 Task: Inspect the Street View of the Las Vegas Strip in Nevada.
Action: Key pressed <Key.caps_lock>L<Key.caps_lock>as<Key.space><Key.caps_lock>V<Key.caps_lock>egas<Key.space><Key.caps_lock>S<Key.caps_lock>trip,<Key.caps_lock>N<Key.caps_lock>evada
Screenshot: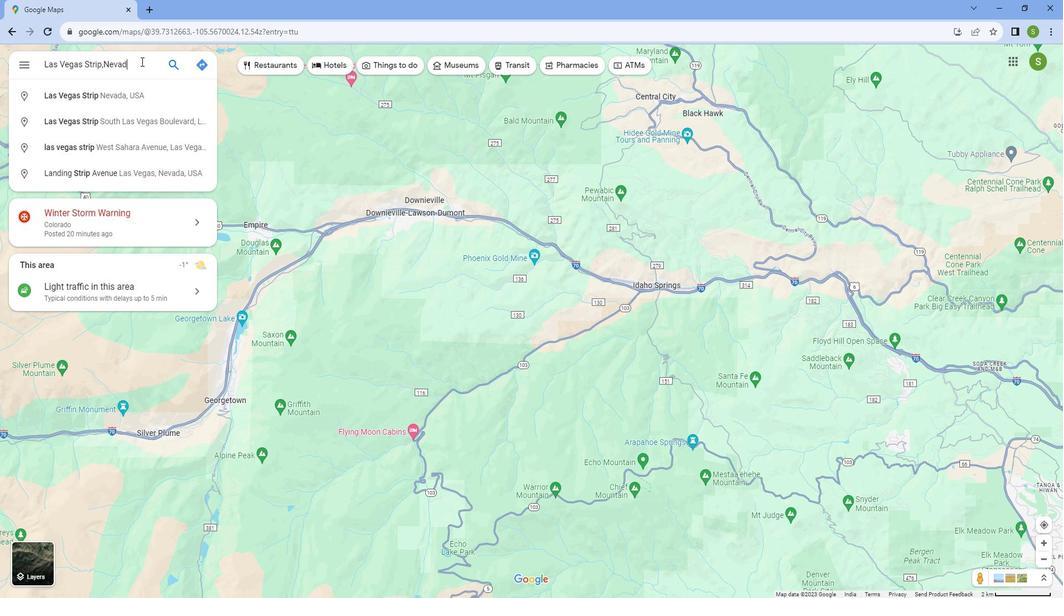 
Action: Mouse moved to (152, 99)
Screenshot: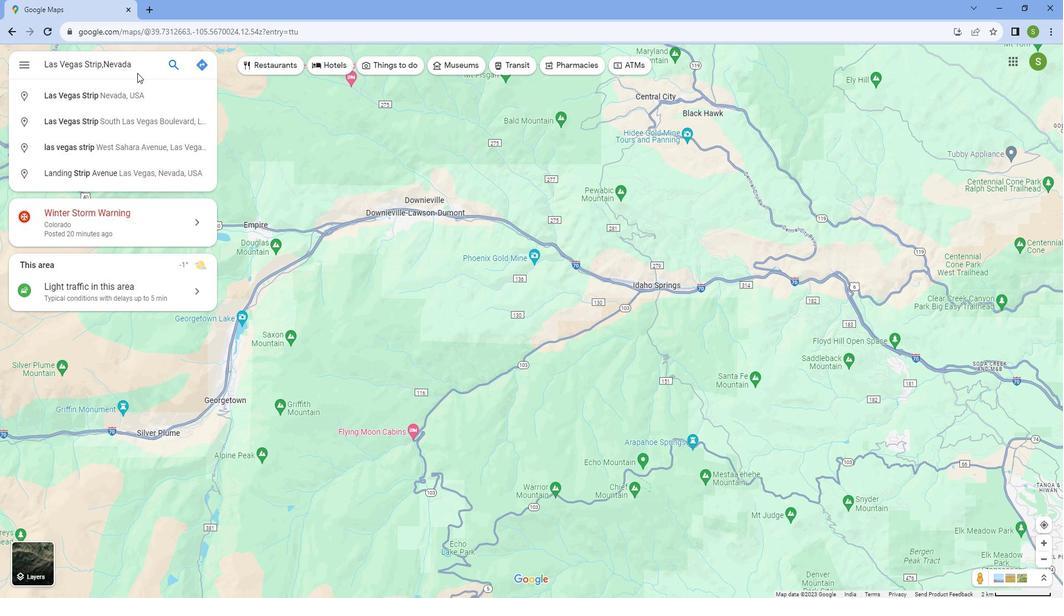 
Action: Mouse pressed left at (152, 99)
Screenshot: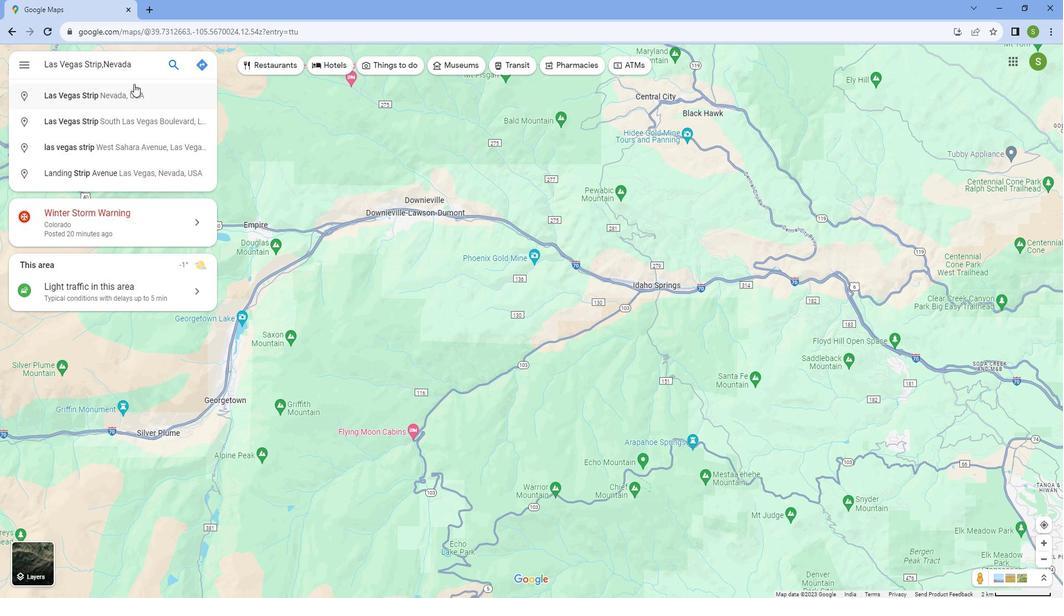 
Action: Mouse moved to (543, 376)
Screenshot: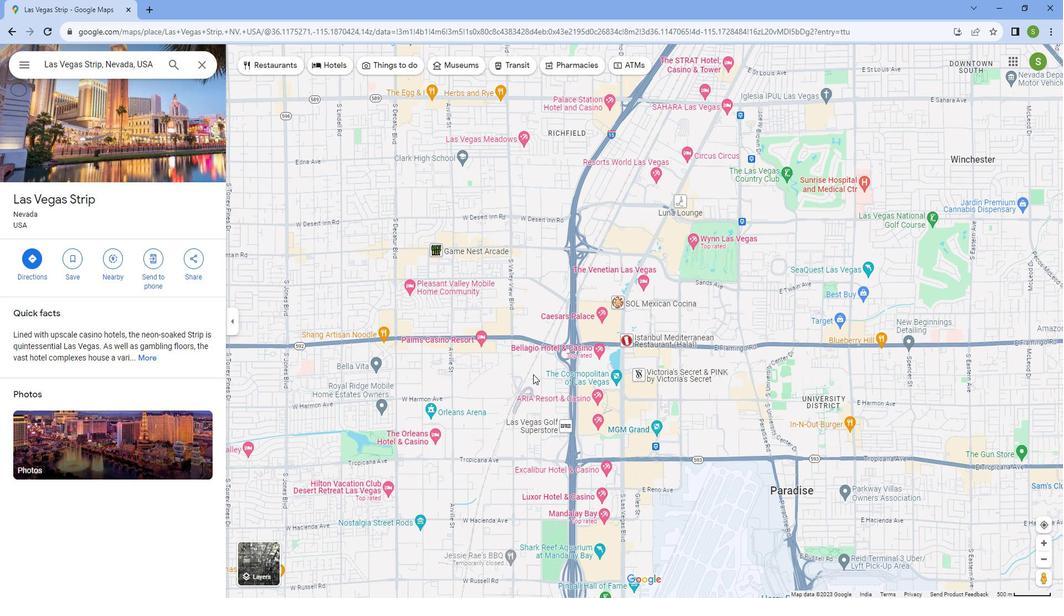 
Action: Mouse scrolled (543, 376) with delta (0, 0)
Screenshot: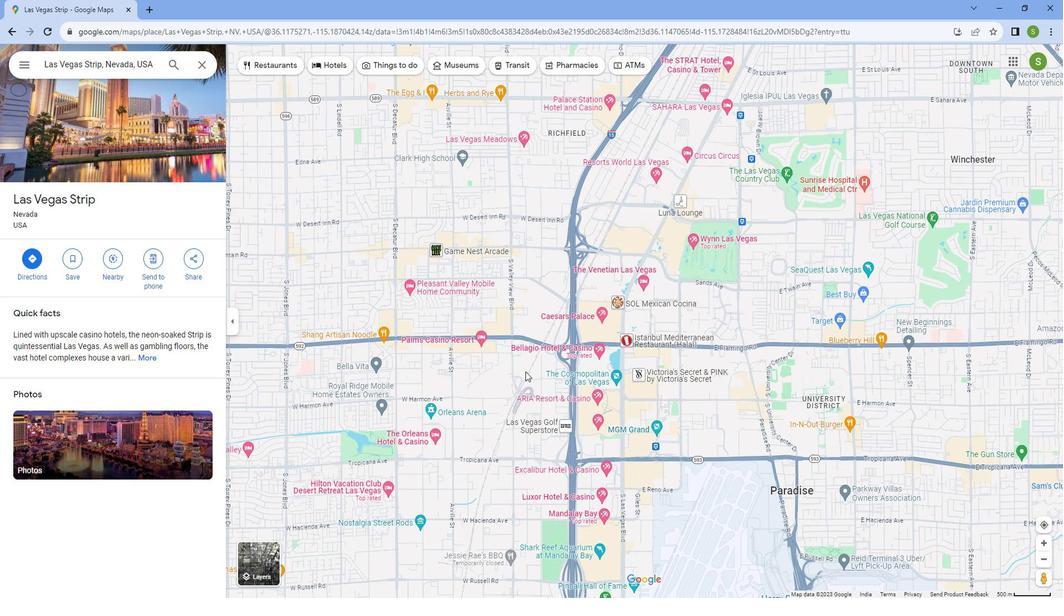 
Action: Mouse scrolled (543, 376) with delta (0, 0)
Screenshot: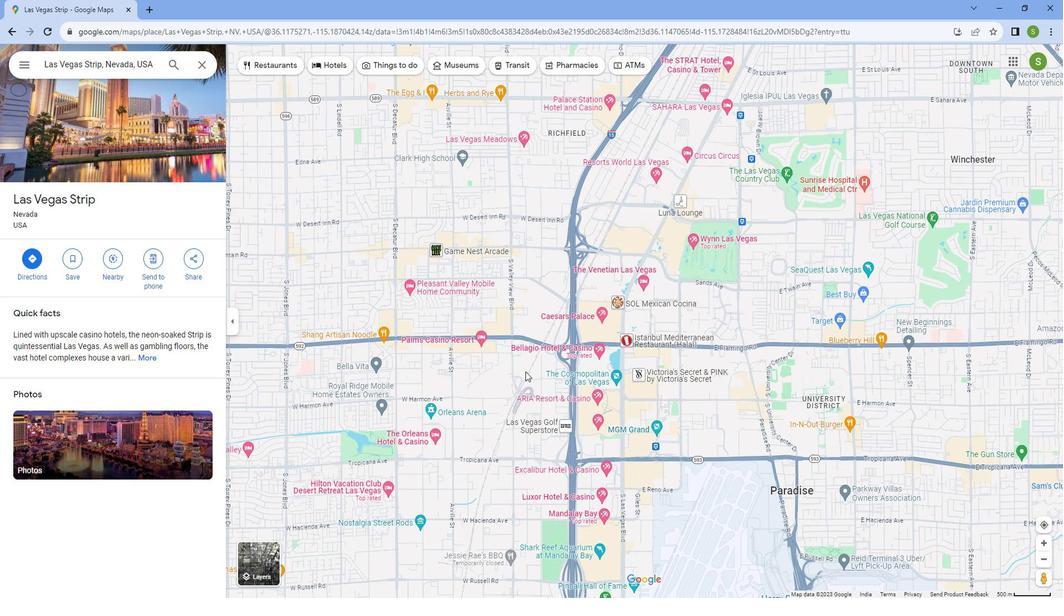 
Action: Mouse scrolled (543, 376) with delta (0, 0)
Screenshot: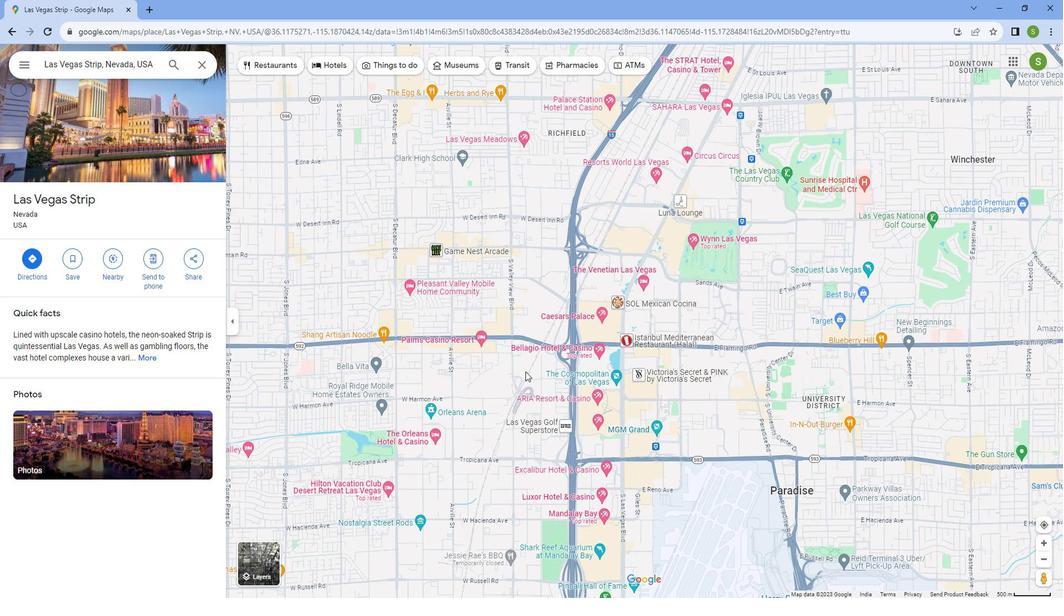 
Action: Mouse scrolled (543, 376) with delta (0, 0)
Screenshot: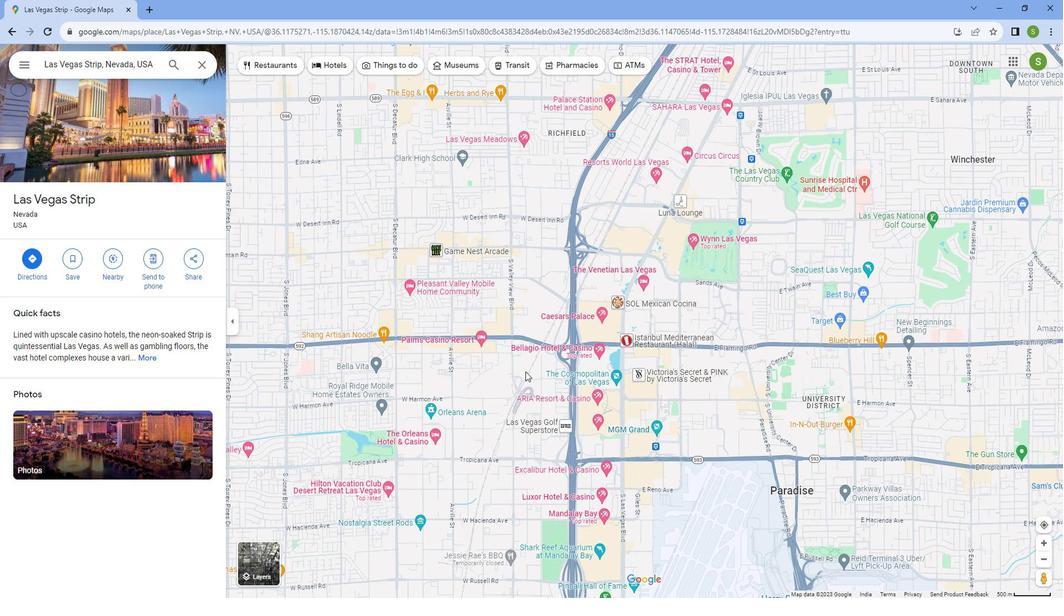 
Action: Mouse scrolled (543, 376) with delta (0, 0)
Screenshot: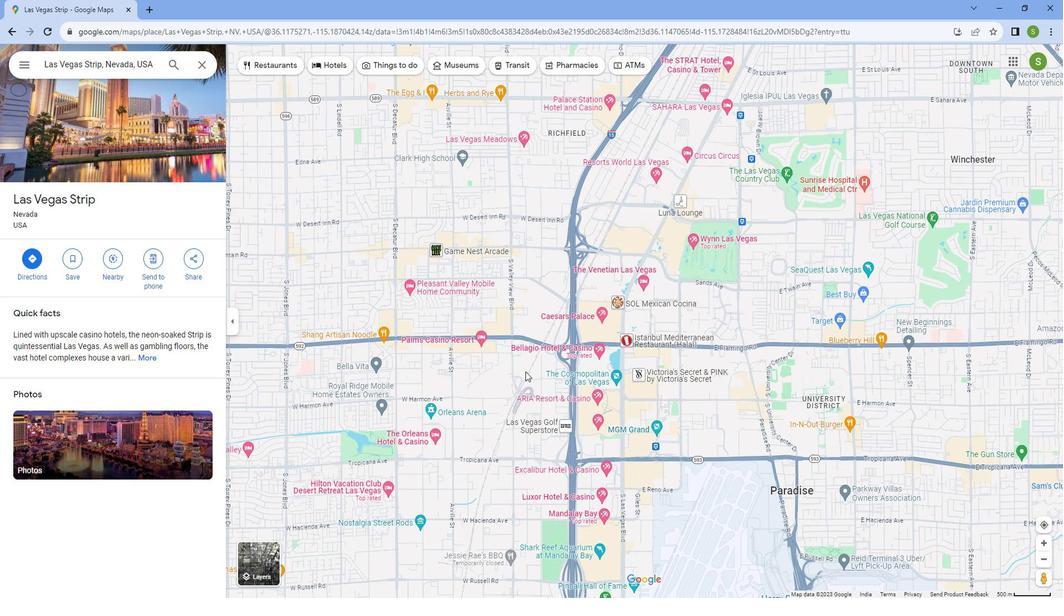
Action: Mouse scrolled (543, 376) with delta (0, 0)
Screenshot: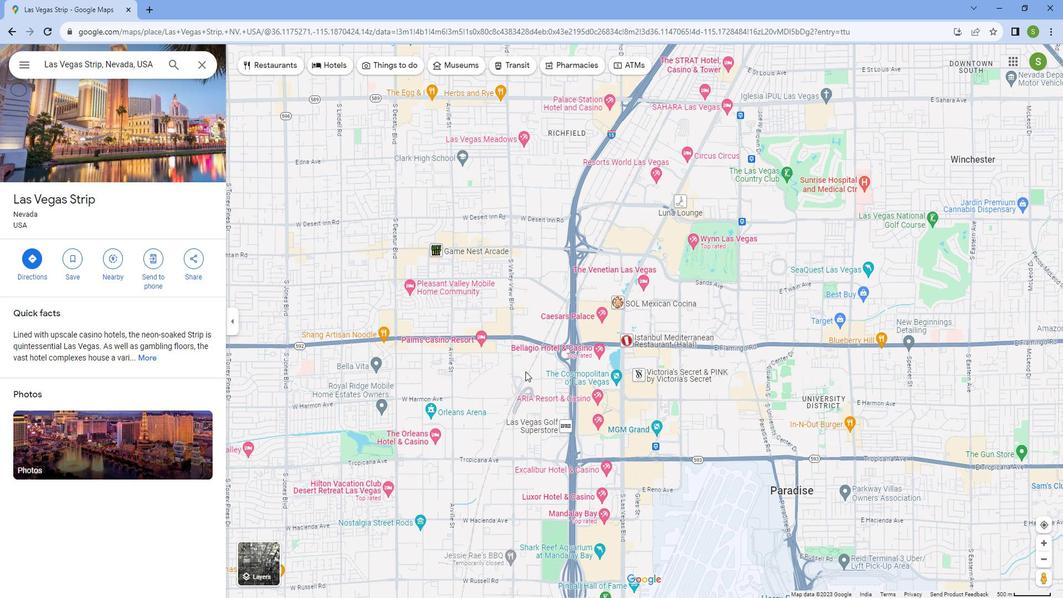 
Action: Mouse moved to (465, 561)
Screenshot: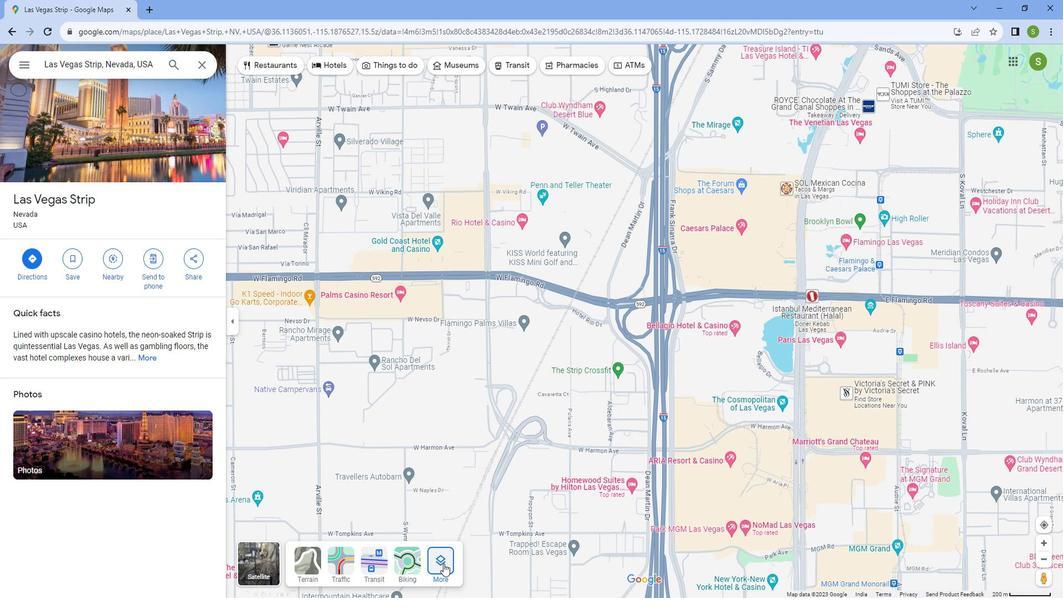 
Action: Mouse pressed left at (465, 561)
Screenshot: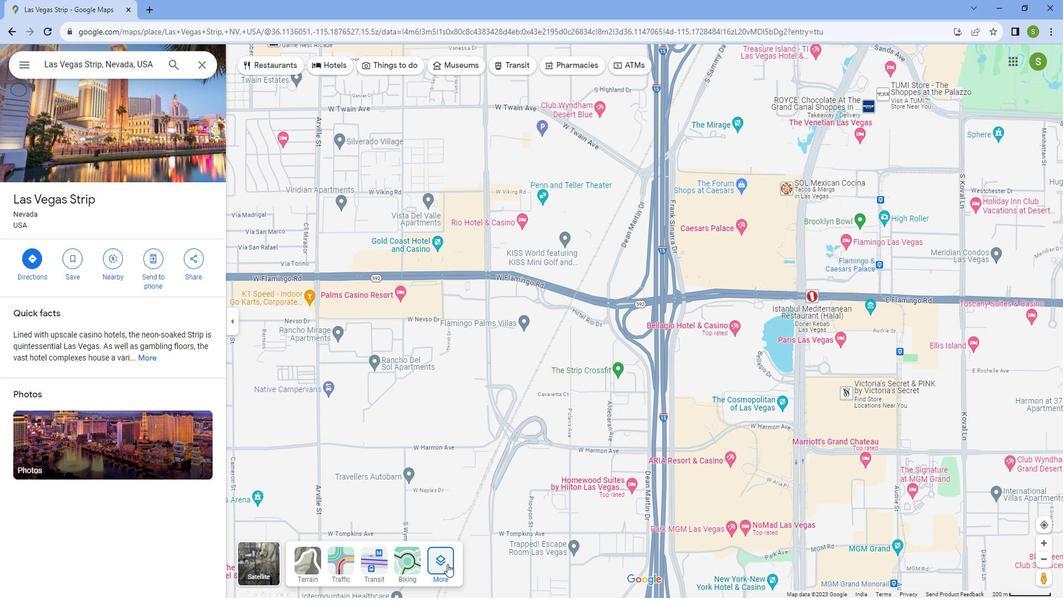 
Action: Mouse moved to (329, 340)
Screenshot: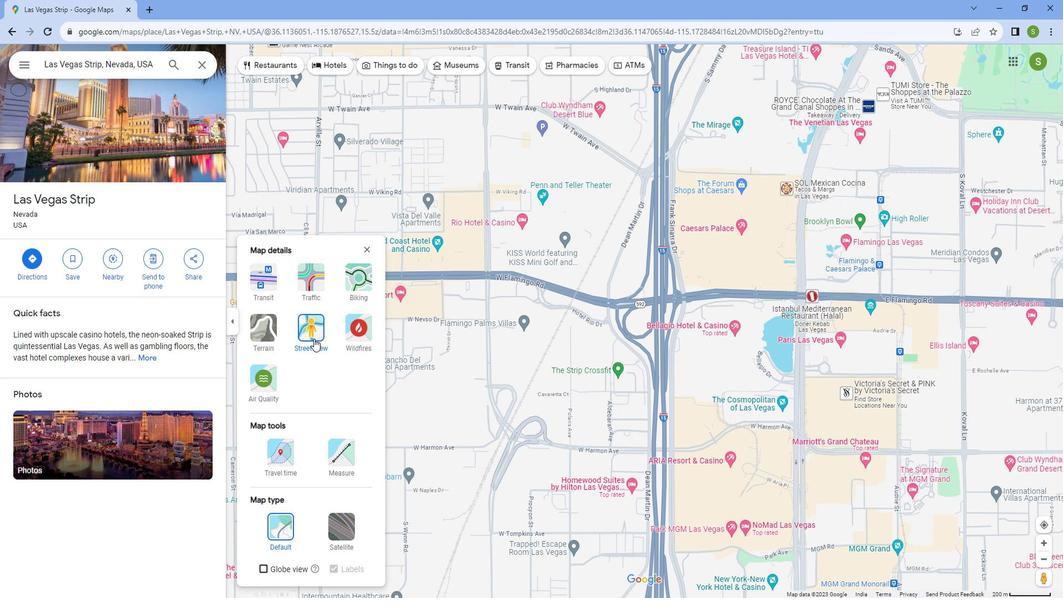 
Action: Mouse pressed left at (329, 340)
Screenshot: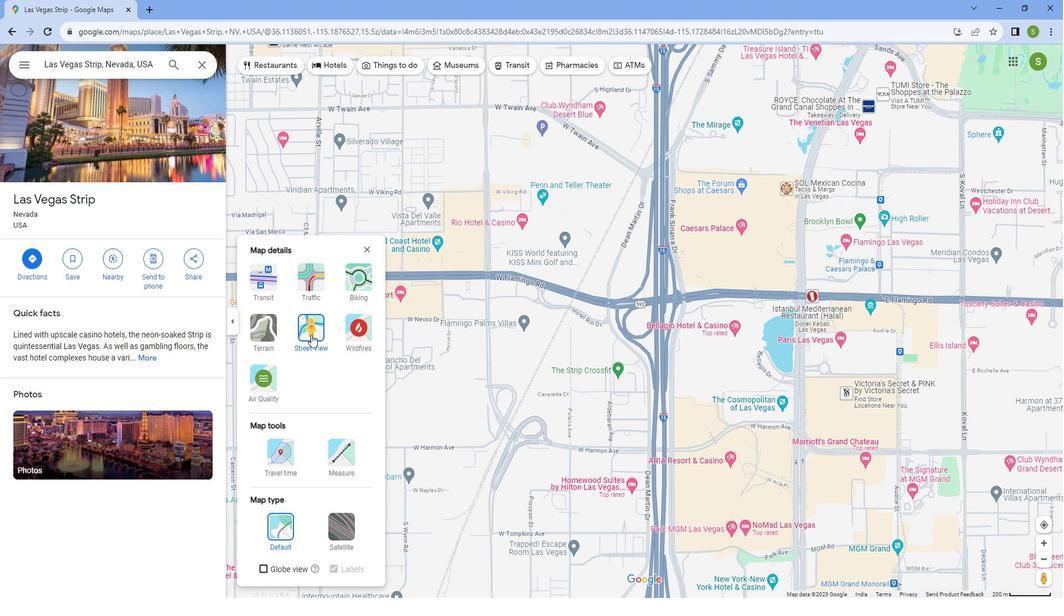 
Action: Mouse moved to (680, 352)
Screenshot: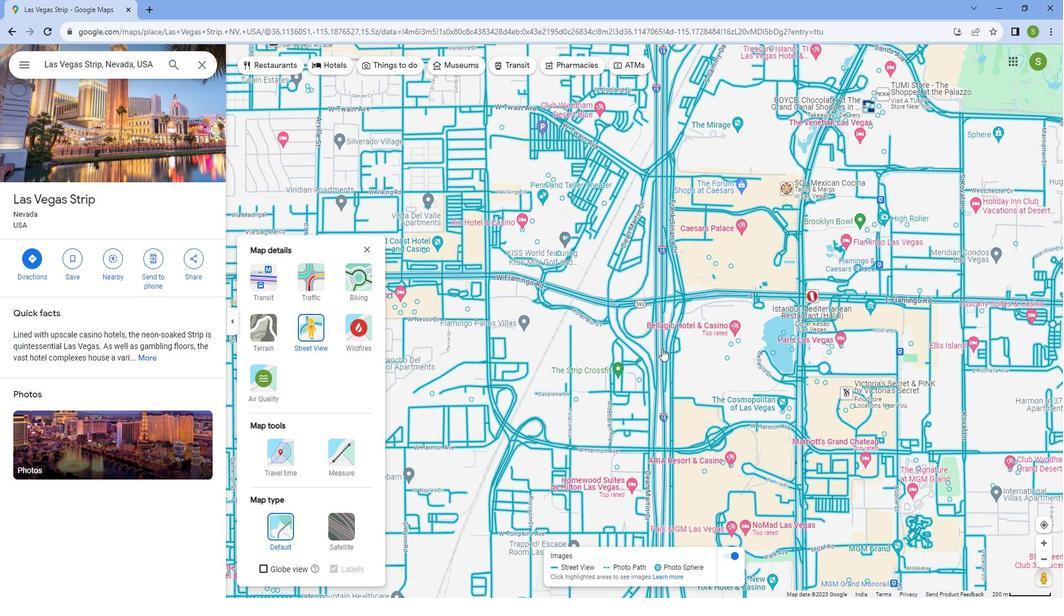 
Action: Mouse pressed left at (680, 352)
Screenshot: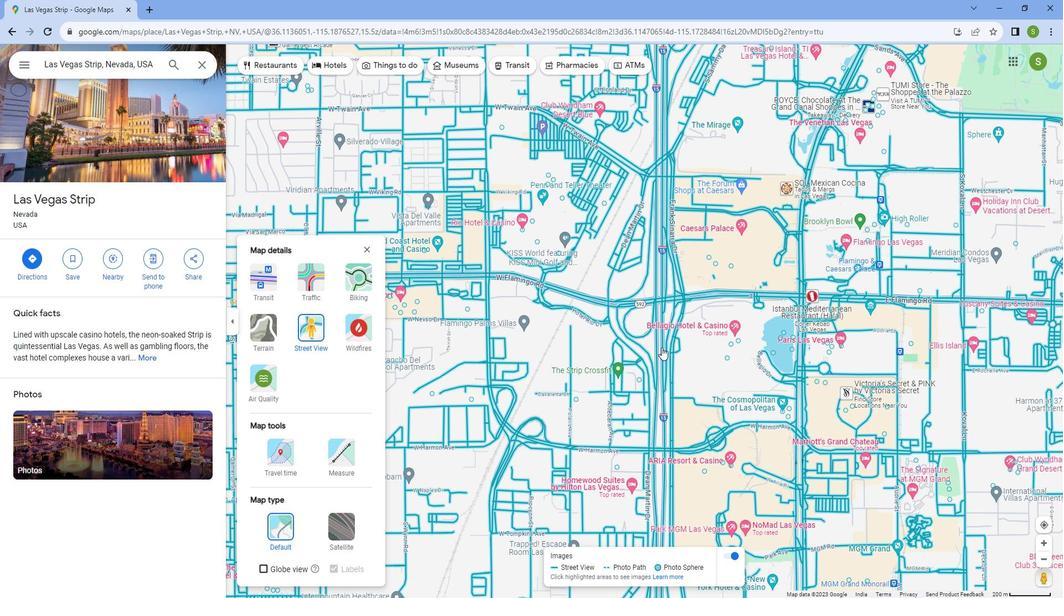 
Action: Mouse pressed left at (680, 352)
Screenshot: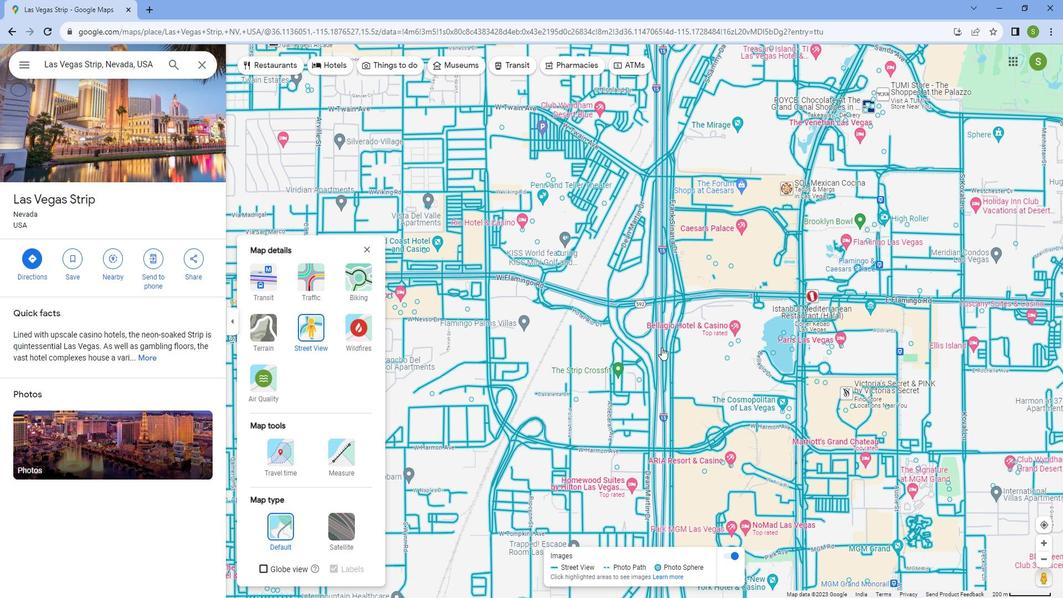 
Action: Mouse moved to (638, 426)
Screenshot: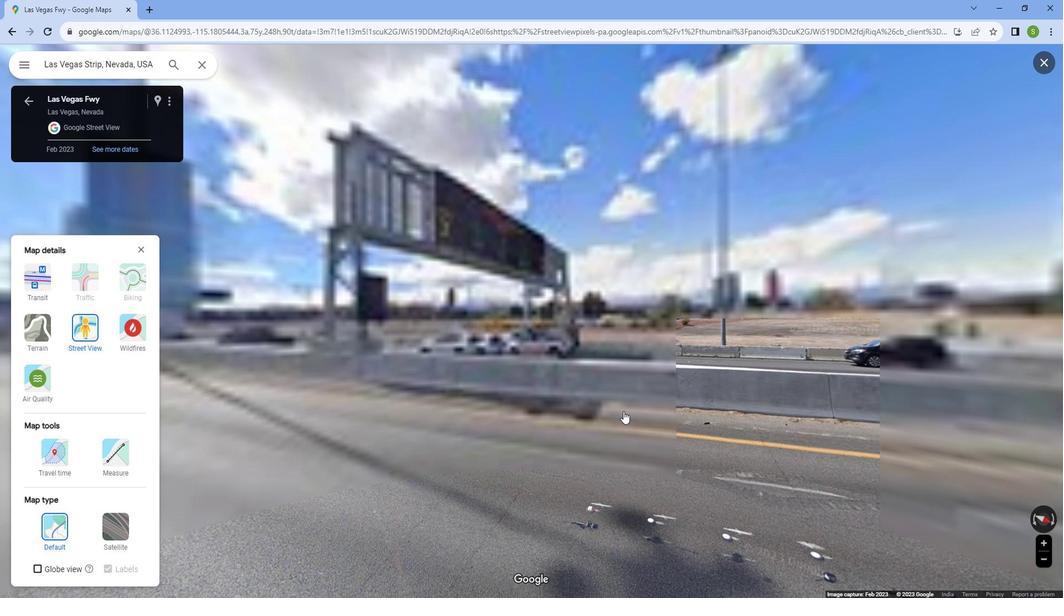 
Action: Mouse pressed left at (638, 426)
Screenshot: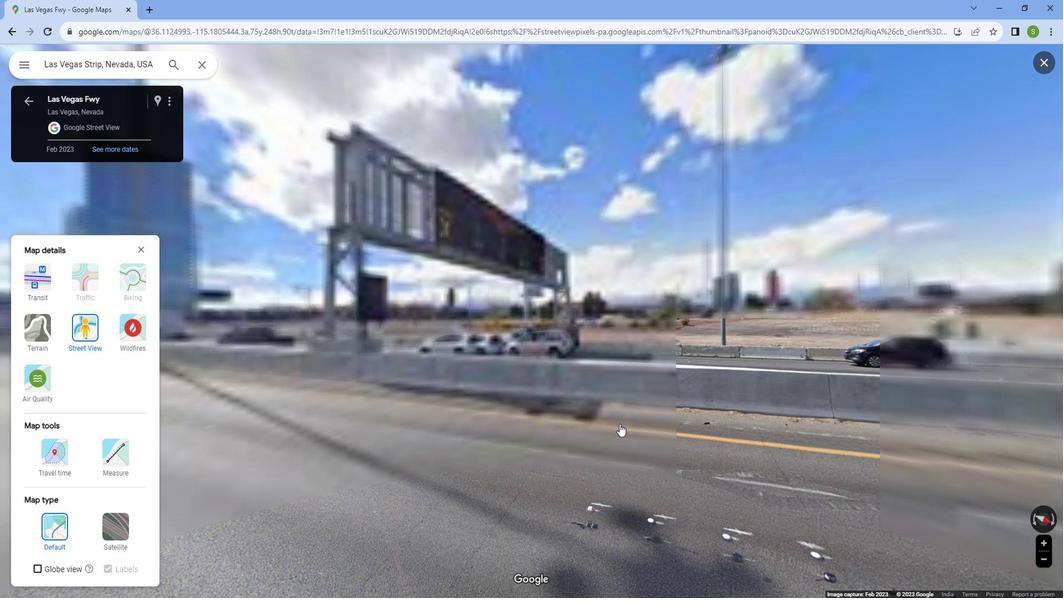 
Action: Mouse moved to (561, 389)
Screenshot: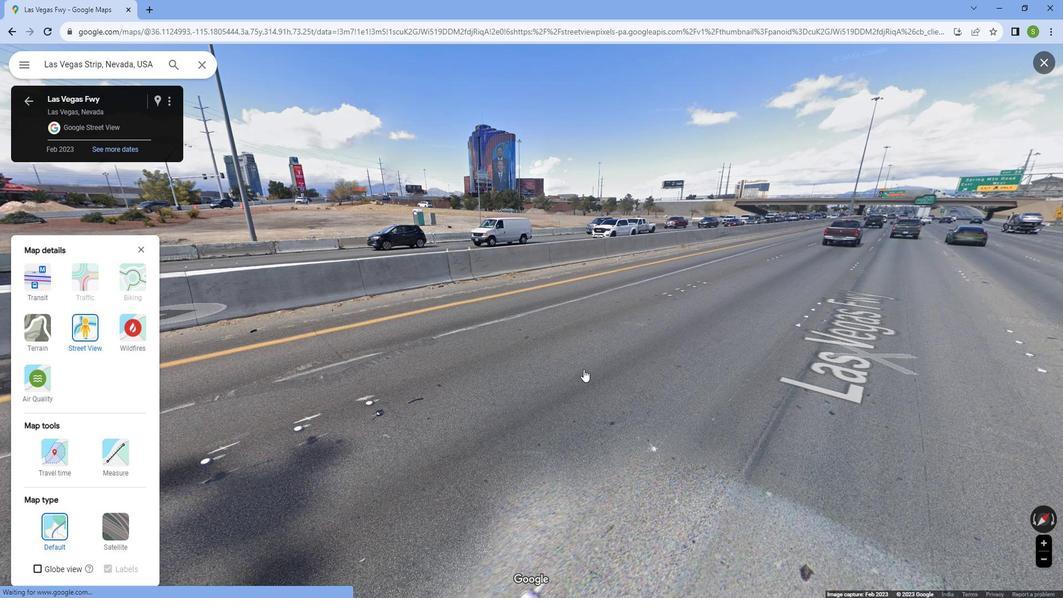 
Action: Mouse pressed left at (561, 389)
Screenshot: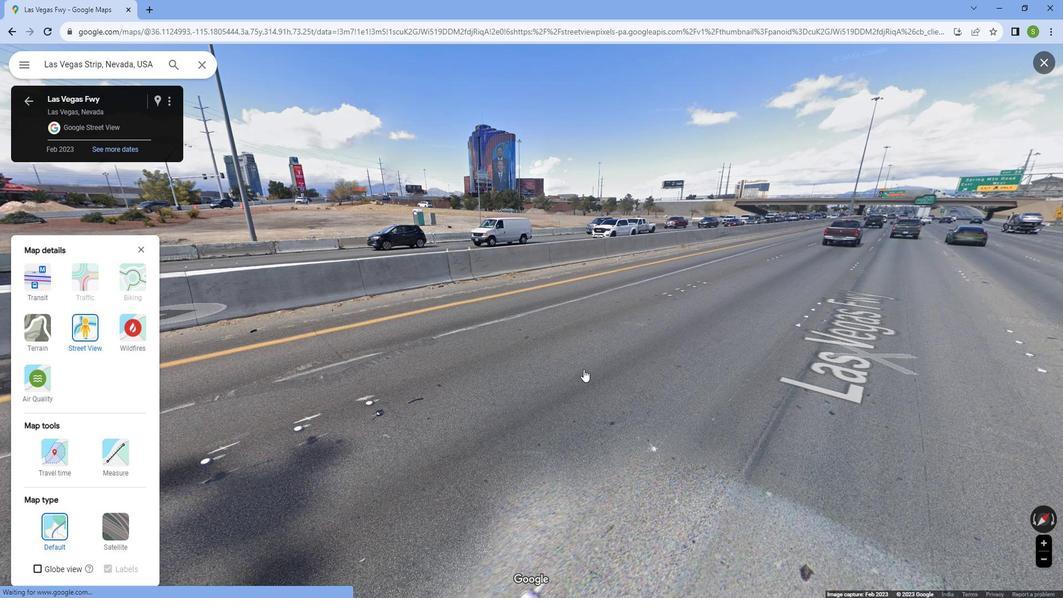 
Action: Mouse moved to (590, 439)
Screenshot: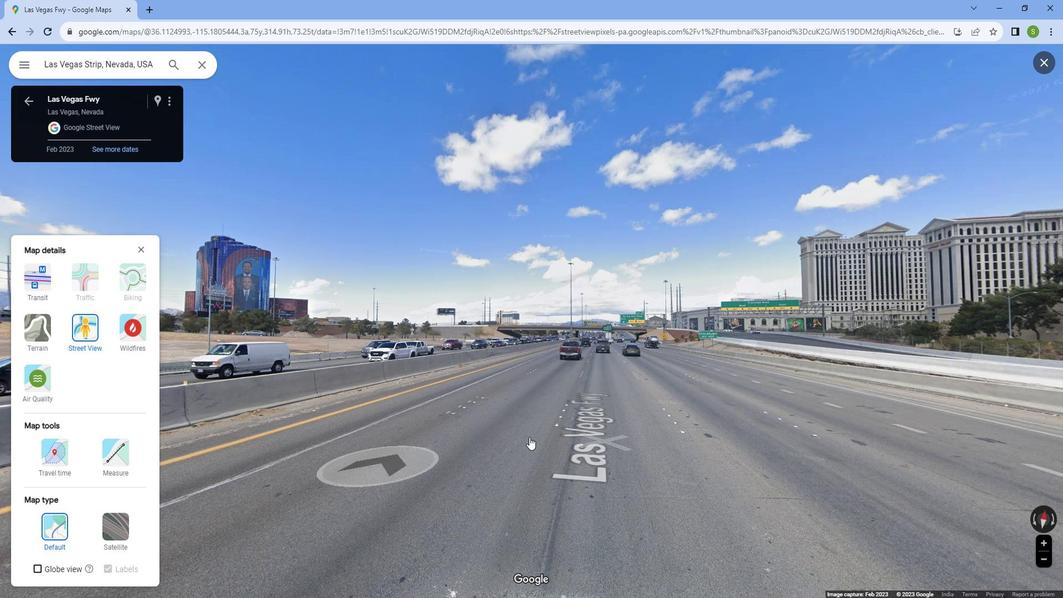 
Action: Mouse pressed left at (590, 439)
Screenshot: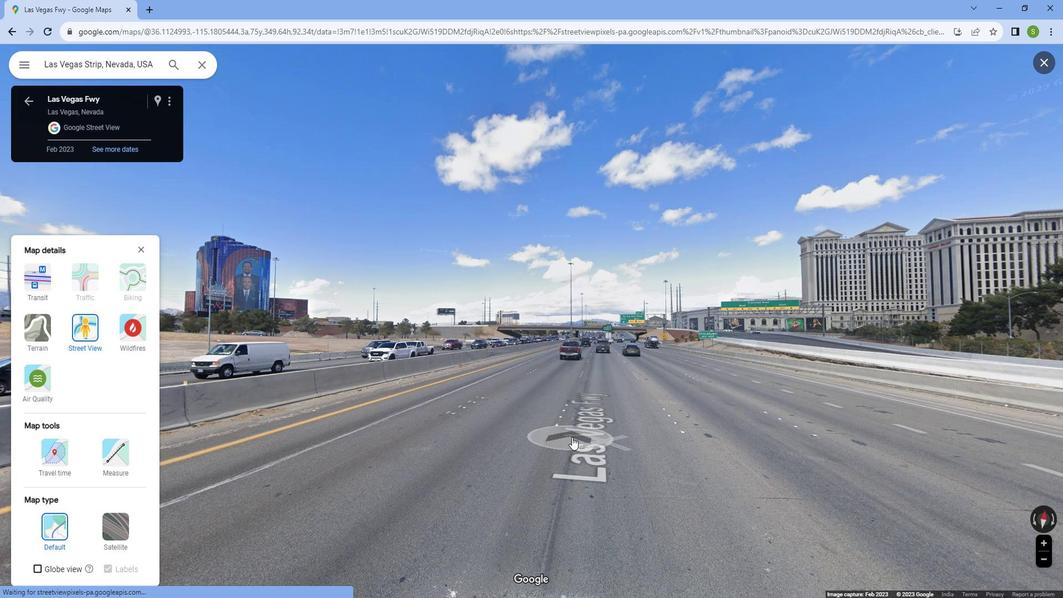 
Action: Mouse moved to (371, 515)
Screenshot: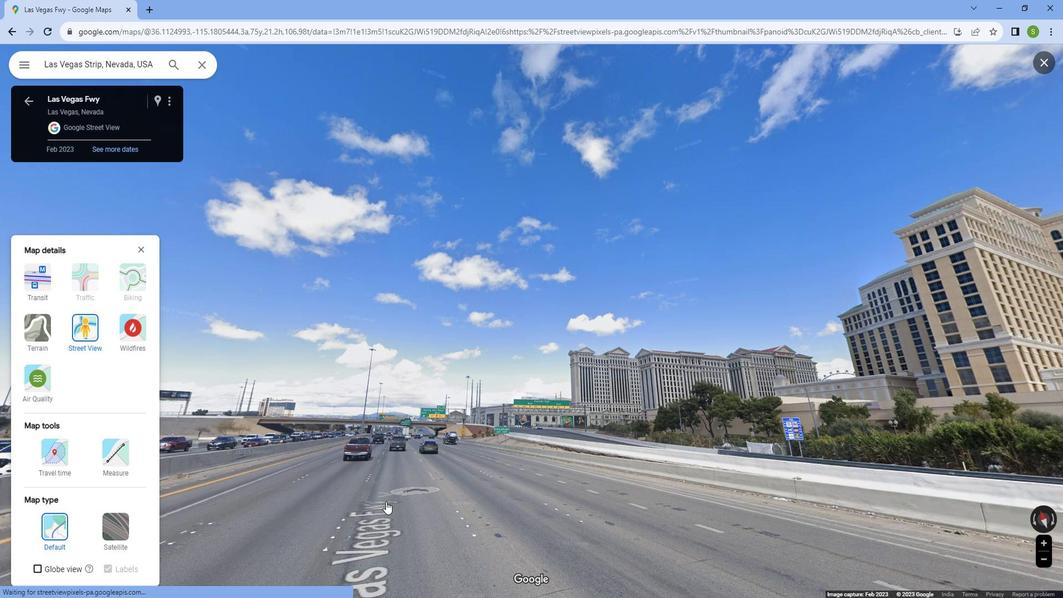 
Action: Mouse pressed left at (371, 515)
Screenshot: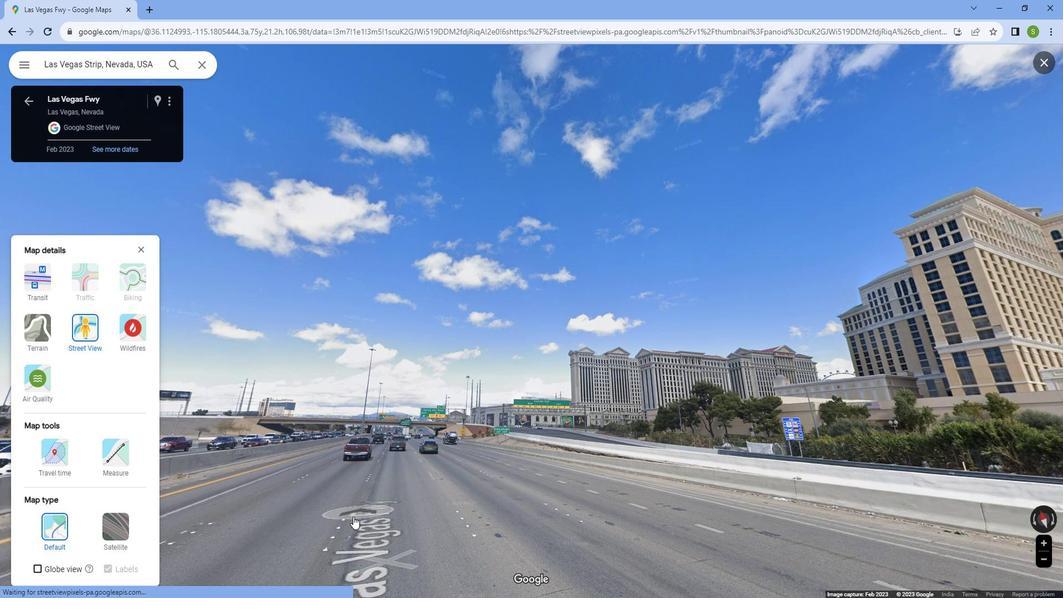 
Action: Mouse moved to (525, 483)
Screenshot: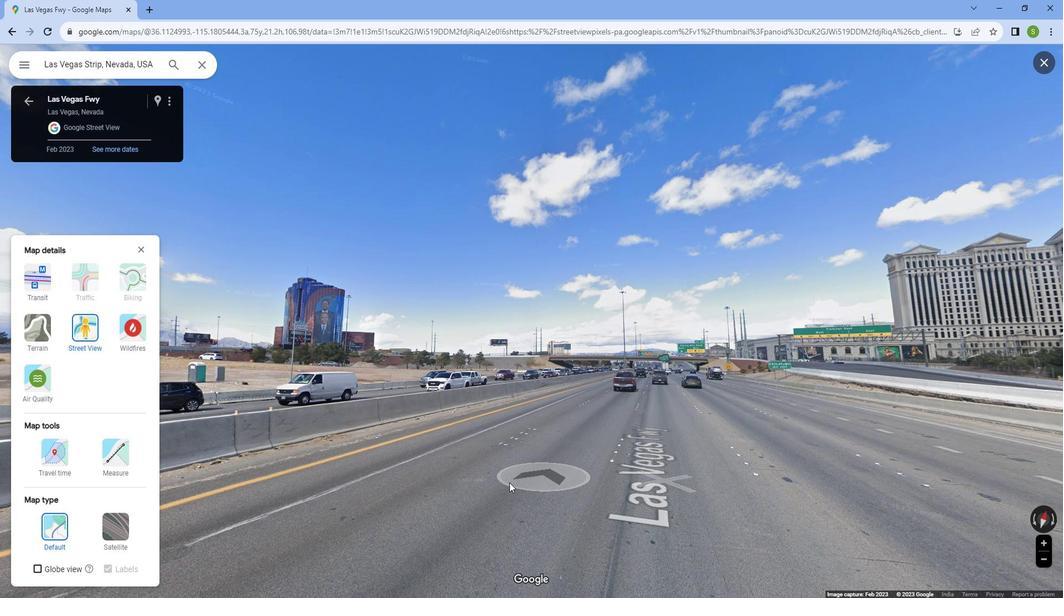 
Action: Mouse pressed left at (525, 483)
Screenshot: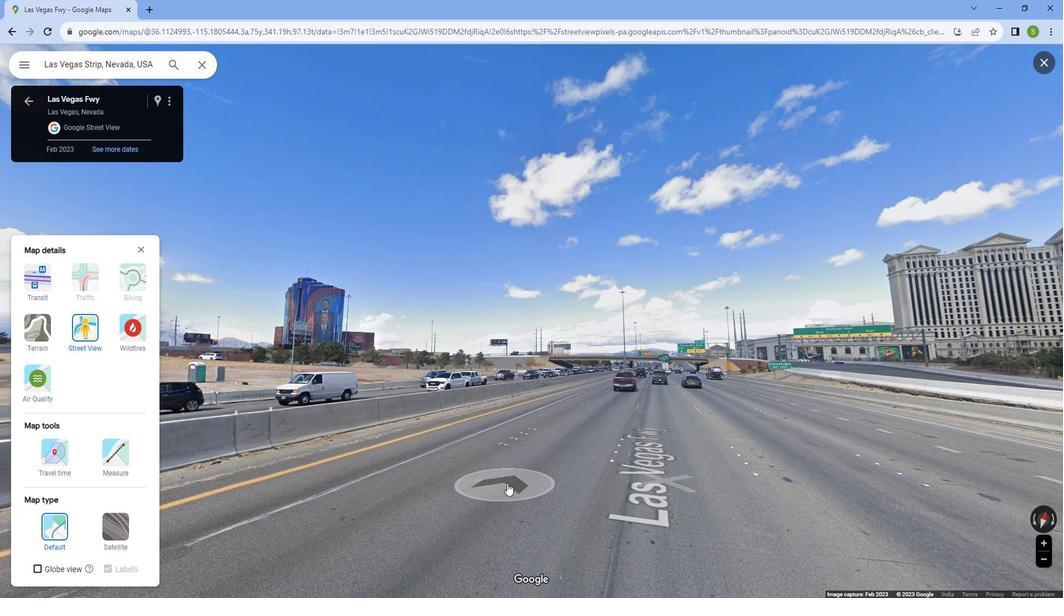 
Action: Mouse moved to (634, 423)
Screenshot: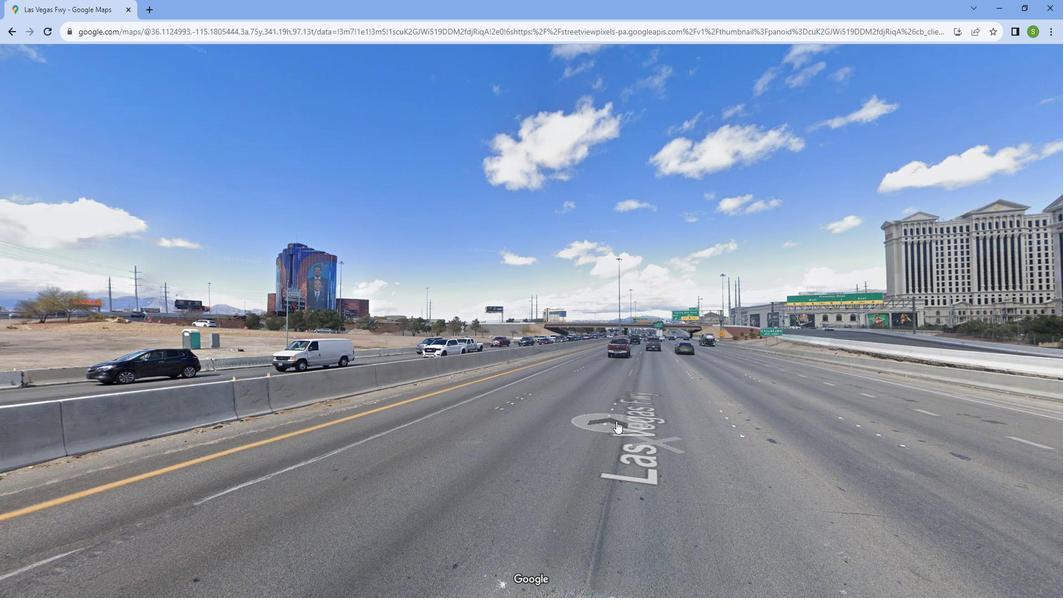 
Action: Mouse pressed left at (634, 423)
Screenshot: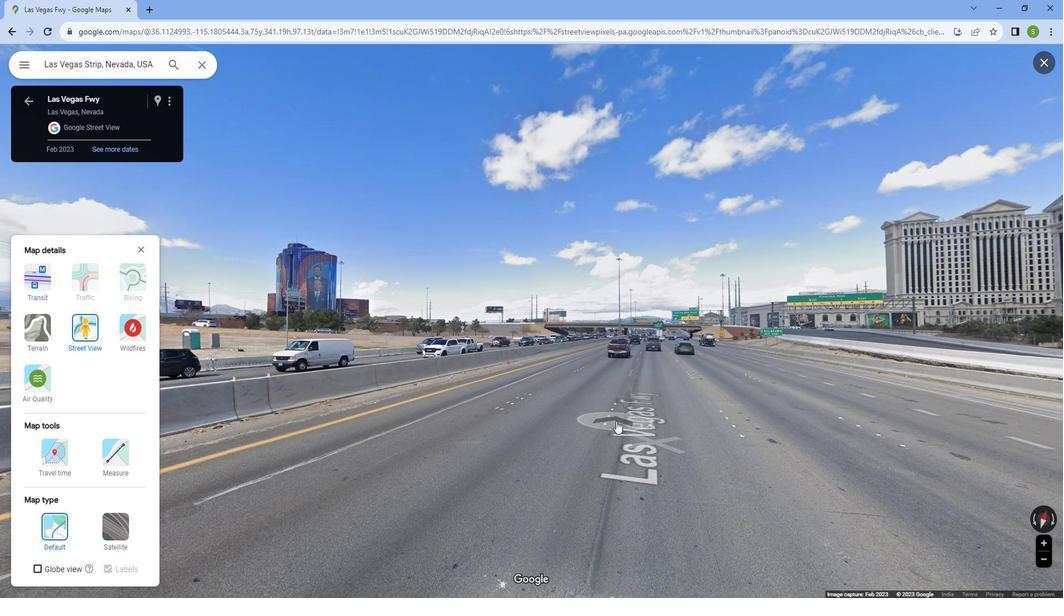 
Action: Mouse moved to (651, 418)
Screenshot: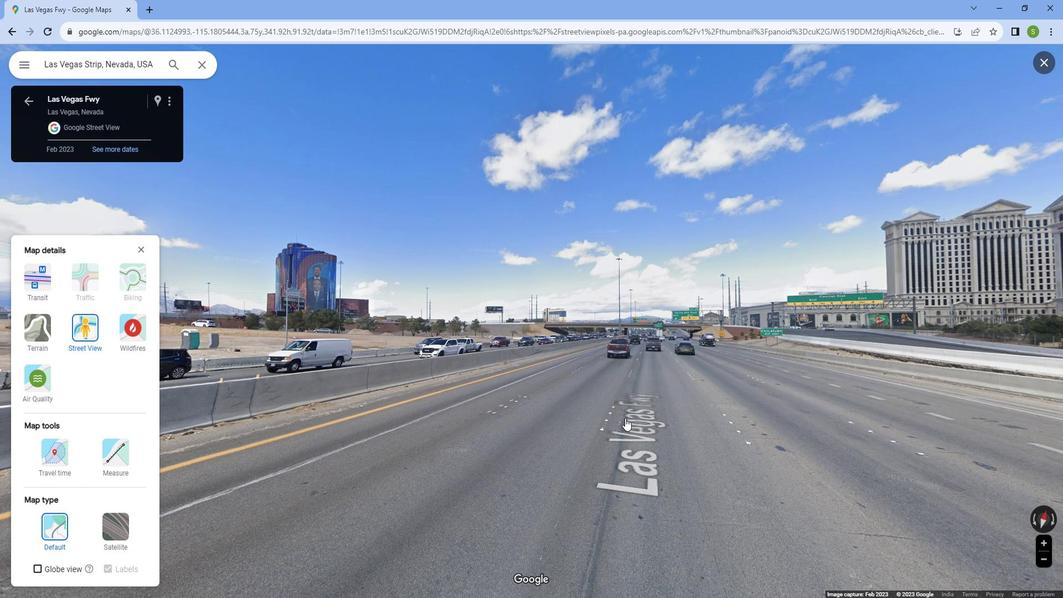 
Action: Mouse pressed left at (651, 418)
Screenshot: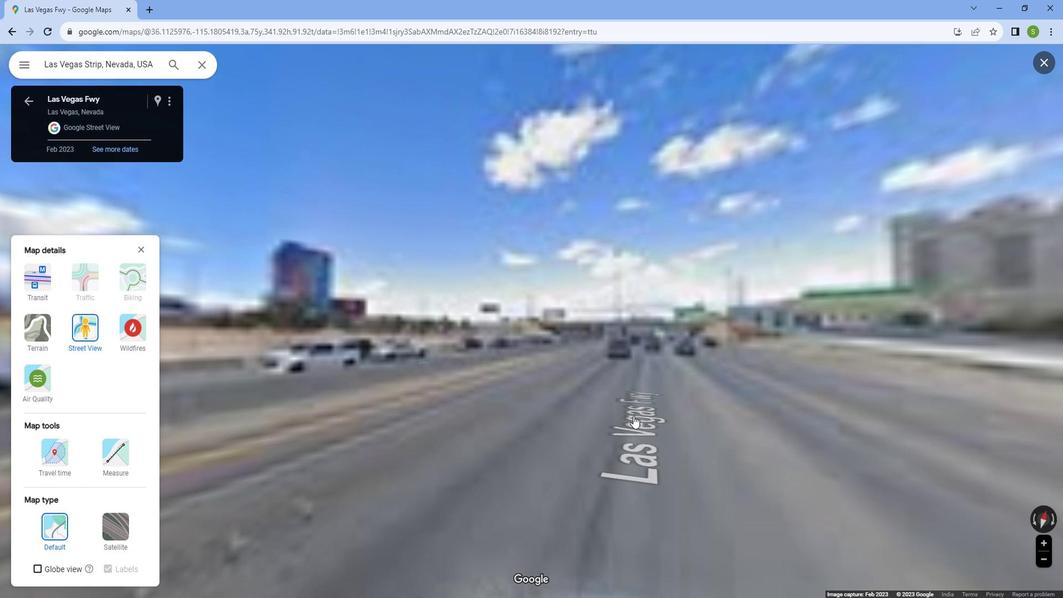 
Action: Mouse pressed left at (651, 418)
Screenshot: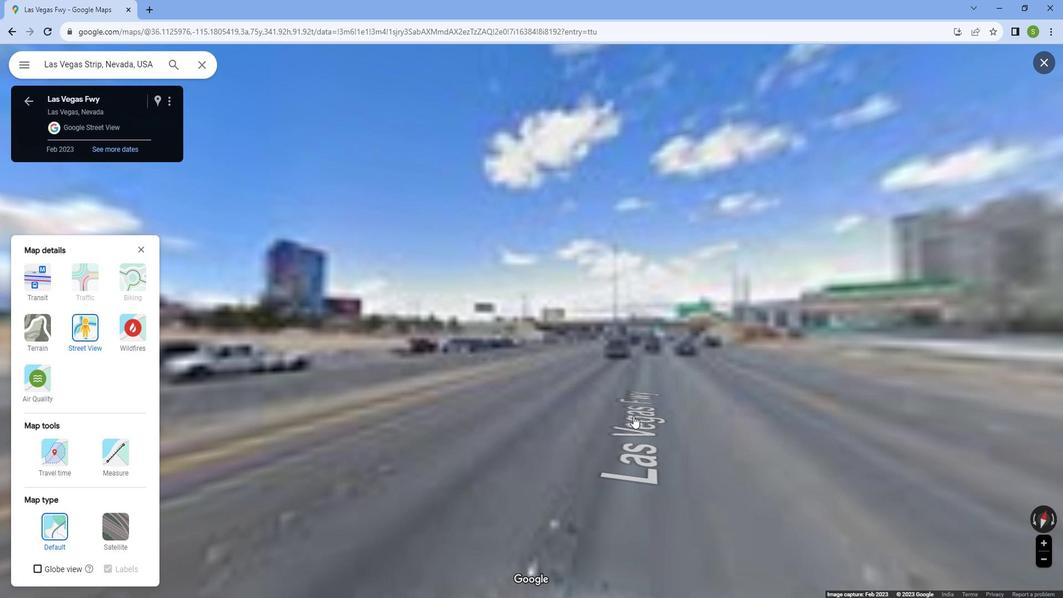 
Action: Mouse pressed left at (651, 418)
Screenshot: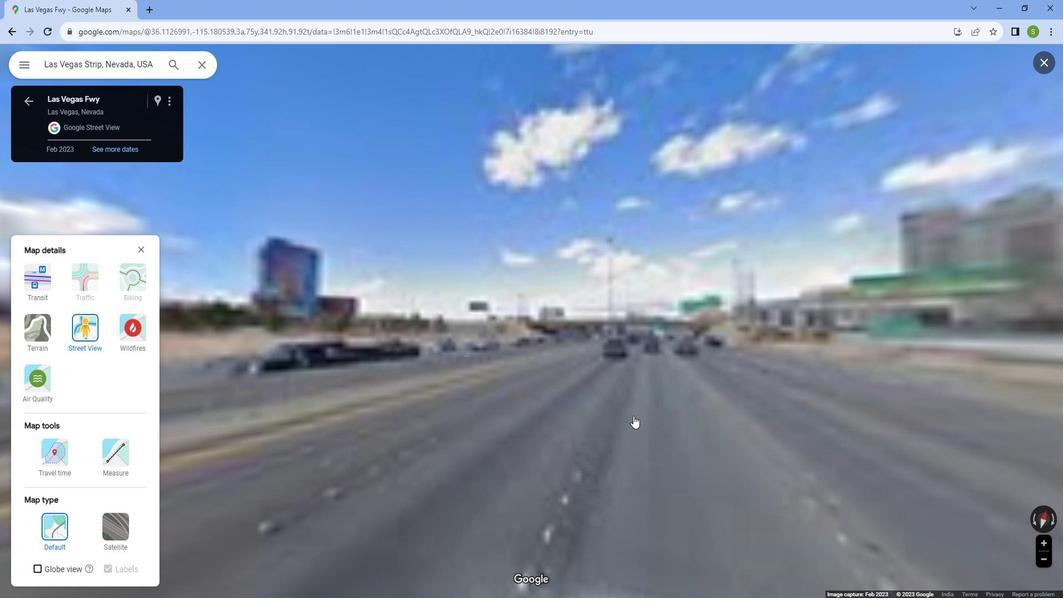 
Action: Mouse pressed left at (651, 418)
Screenshot: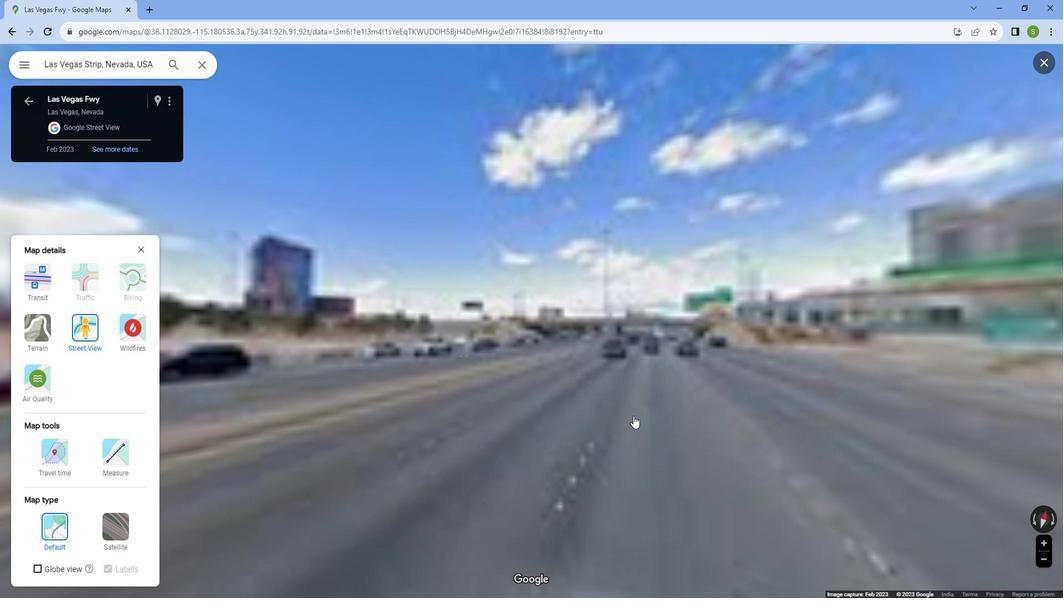 
Action: Mouse pressed left at (651, 418)
Screenshot: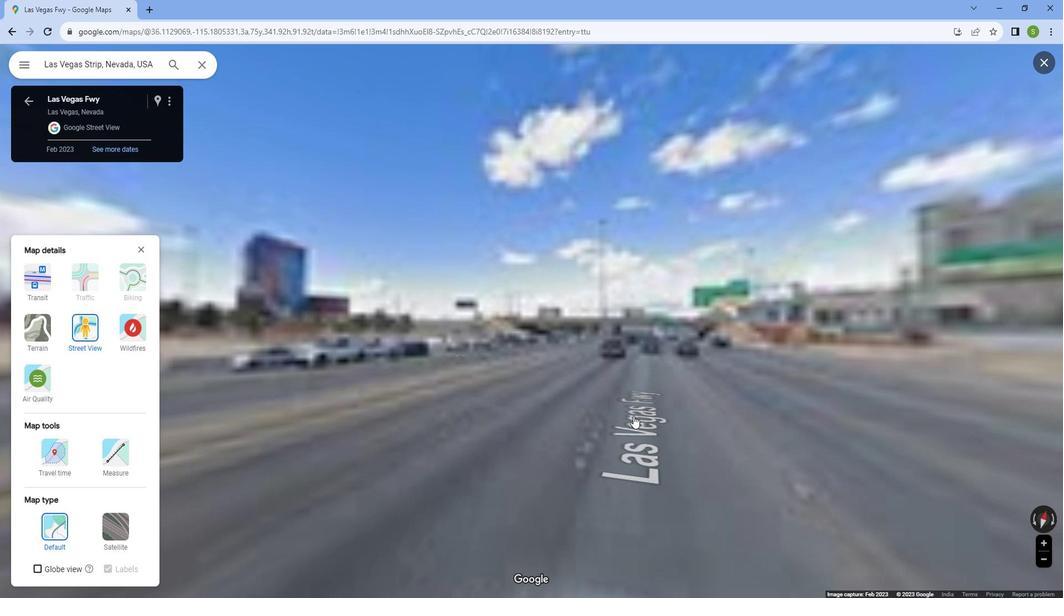 
Action: Mouse pressed left at (651, 418)
Screenshot: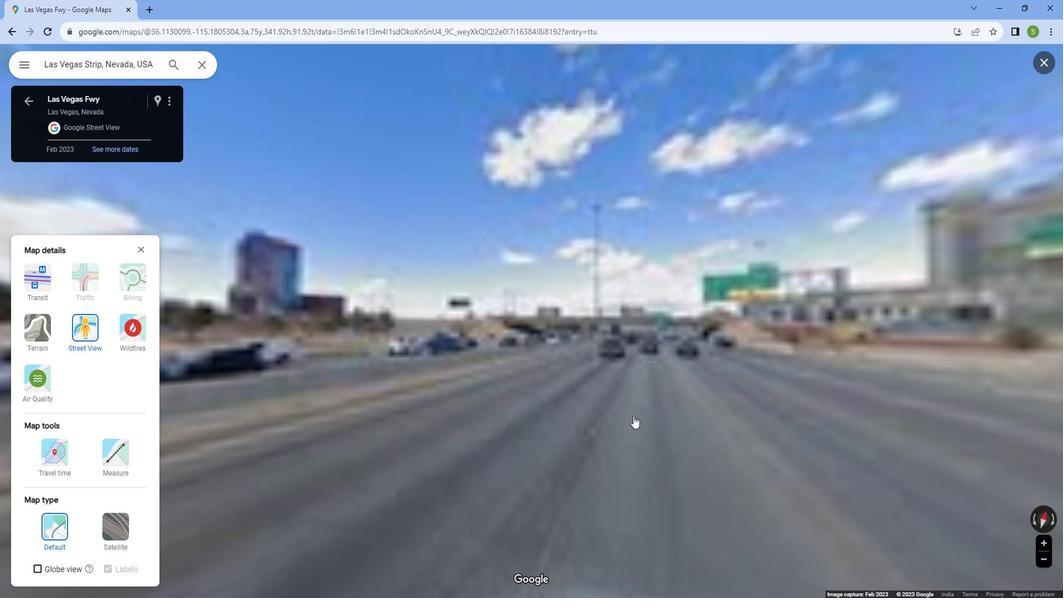 
Action: Mouse pressed left at (651, 418)
Screenshot: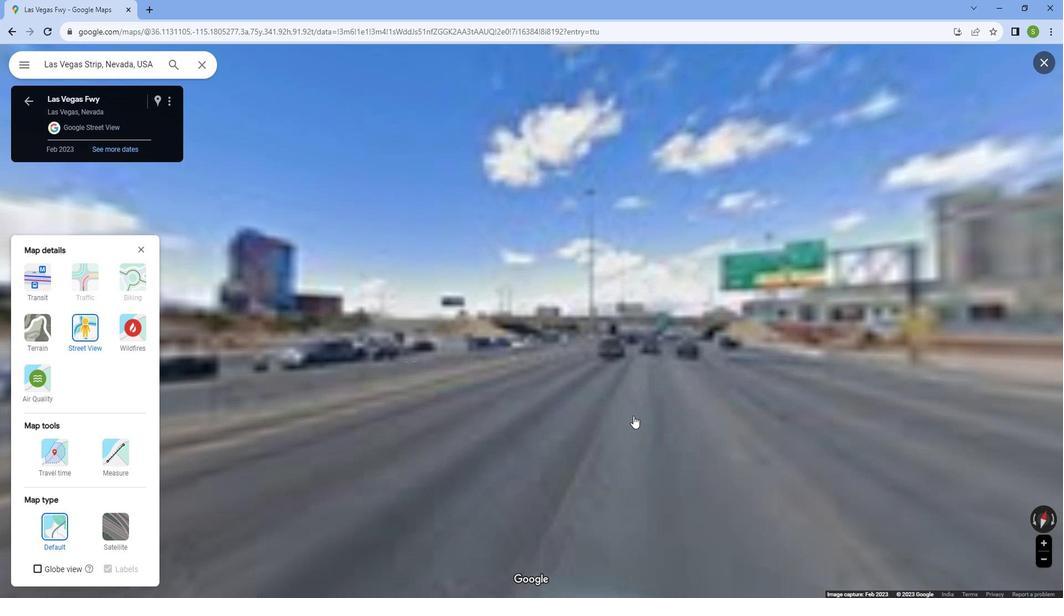 
Action: Mouse pressed left at (651, 418)
Screenshot: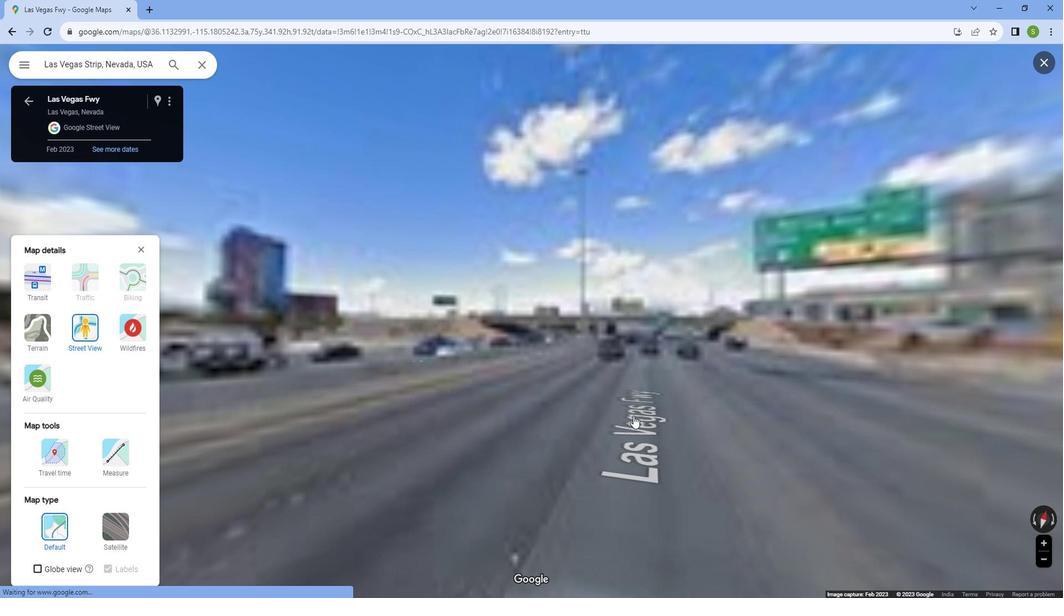 
Action: Mouse pressed left at (651, 418)
Screenshot: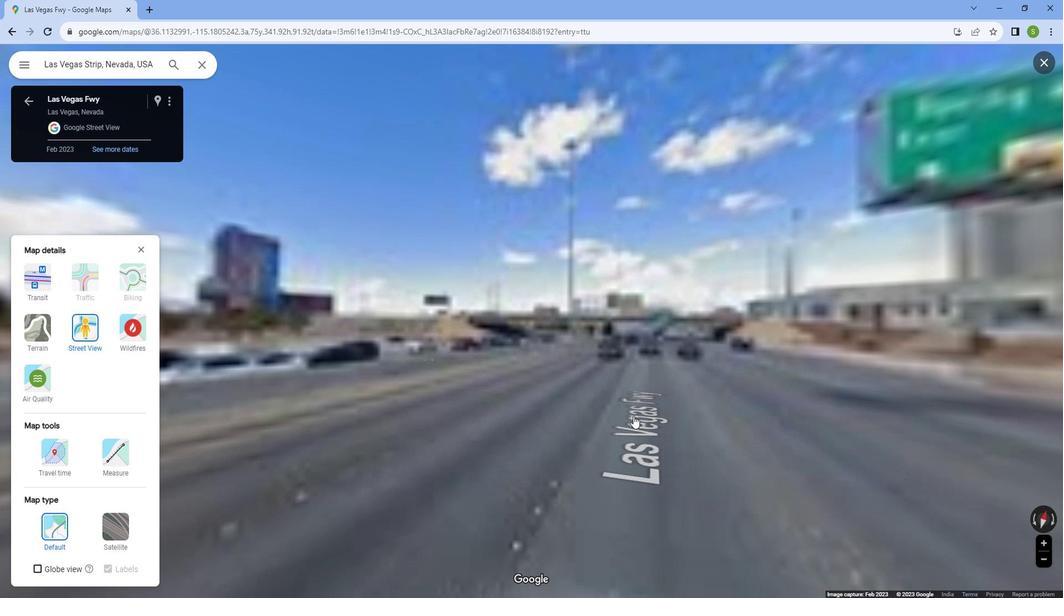 
Action: Mouse pressed left at (651, 418)
Screenshot: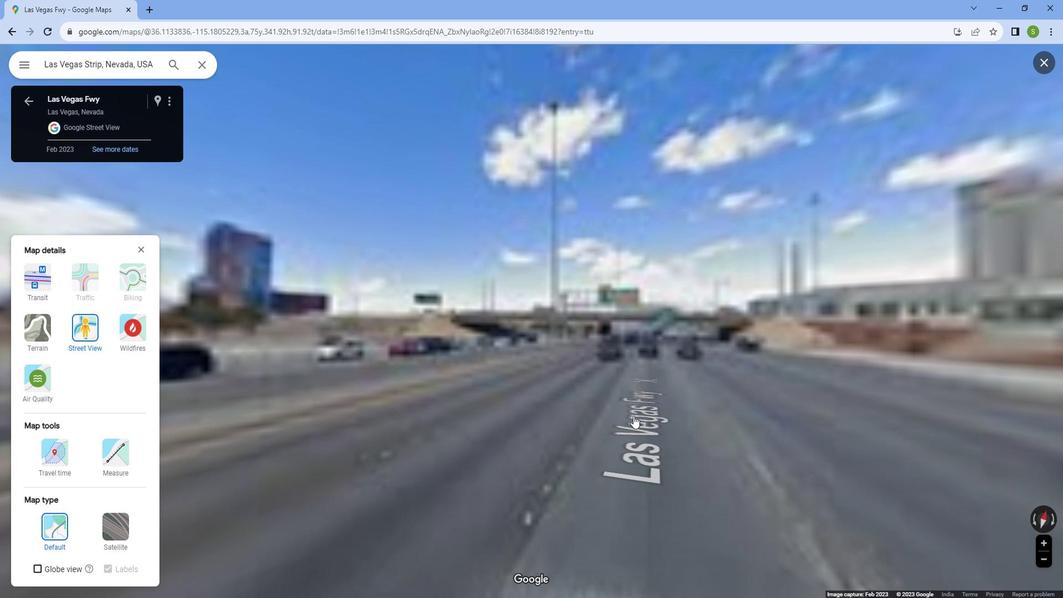 
Action: Mouse pressed left at (651, 418)
Screenshot: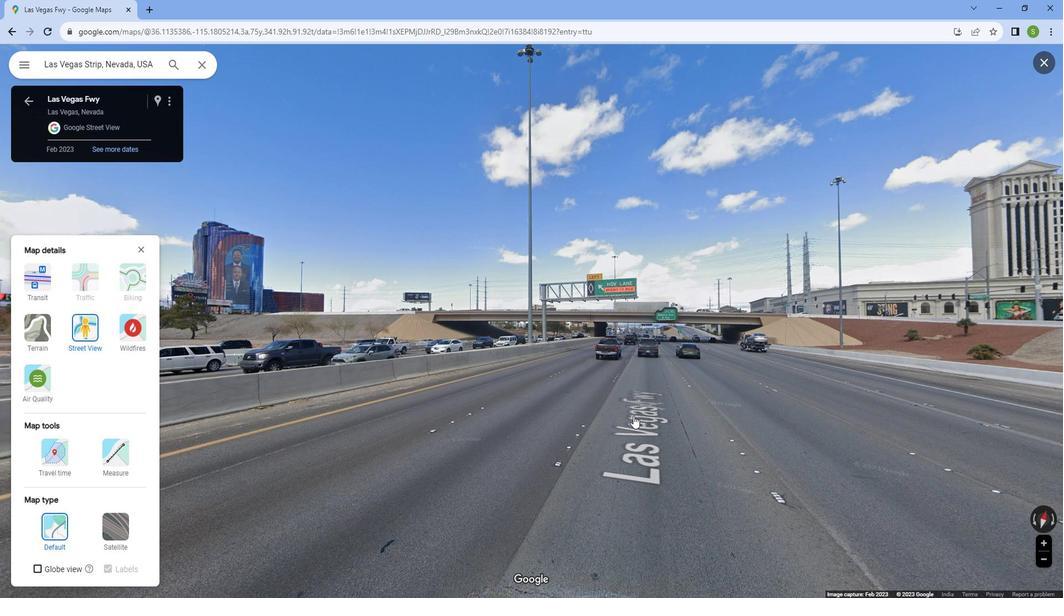 
Action: Mouse pressed left at (651, 418)
Screenshot: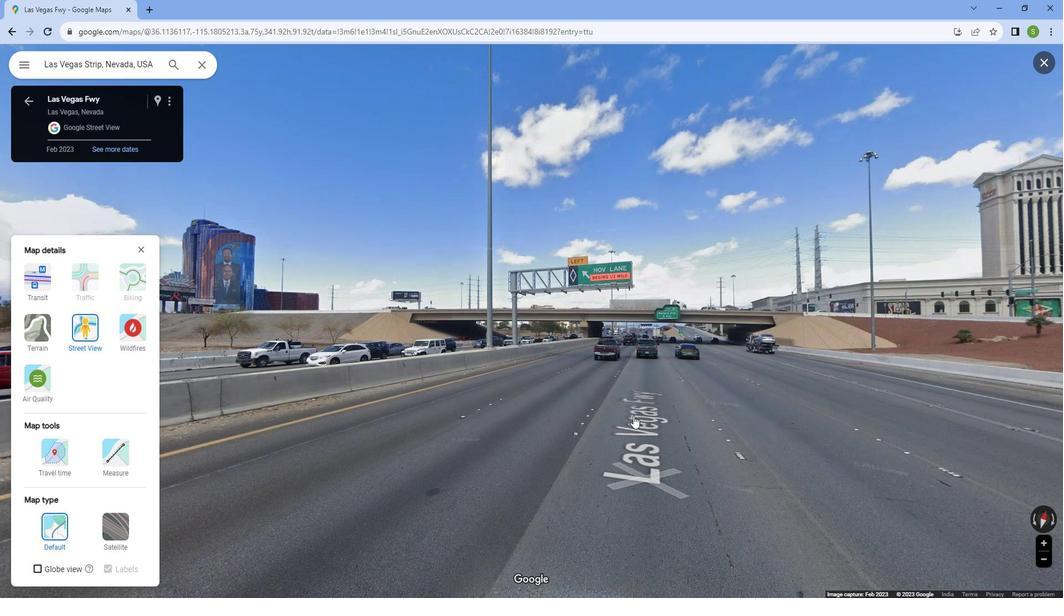 
Action: Mouse pressed left at (651, 418)
Screenshot: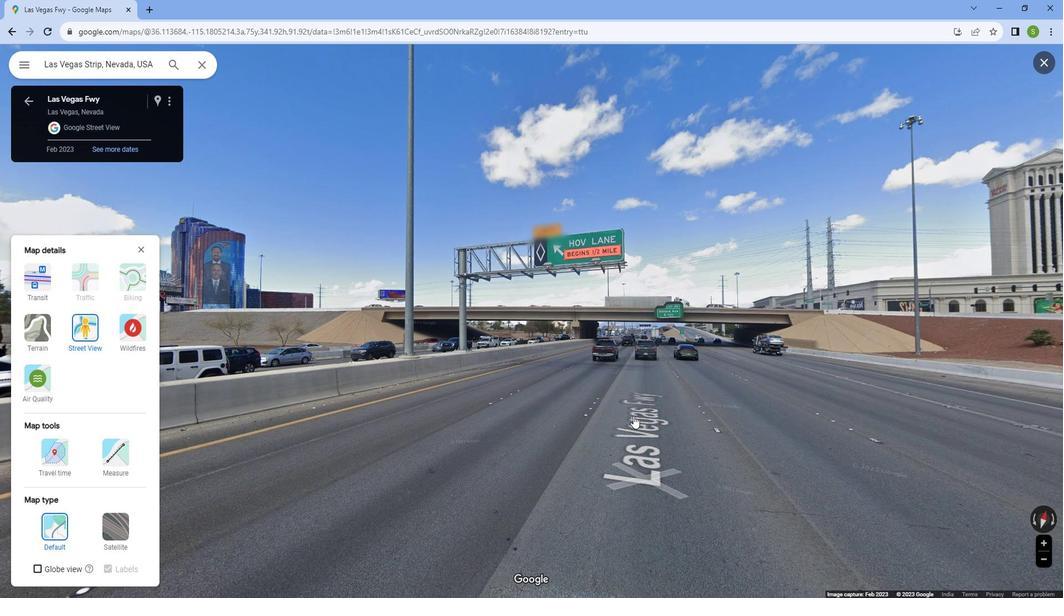 
Action: Mouse pressed left at (651, 418)
Screenshot: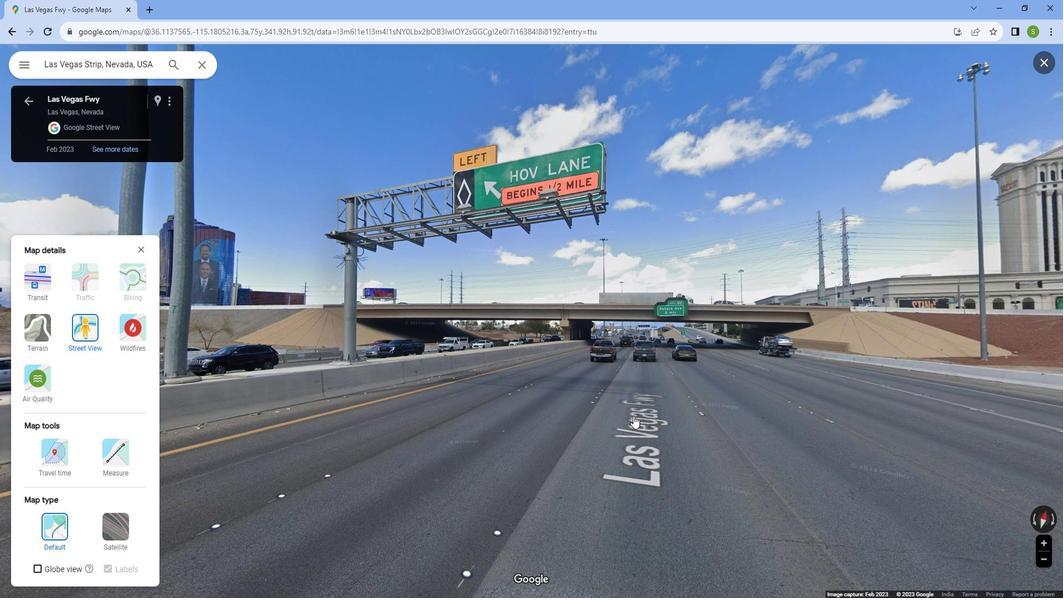 
Action: Mouse pressed left at (651, 418)
Screenshot: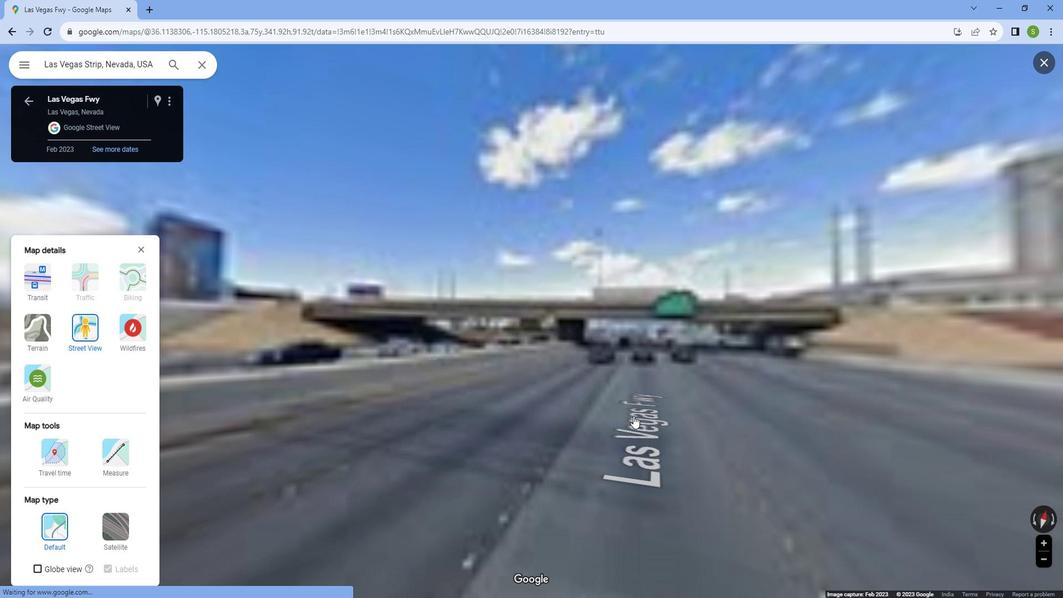 
Action: Mouse pressed left at (651, 418)
Screenshot: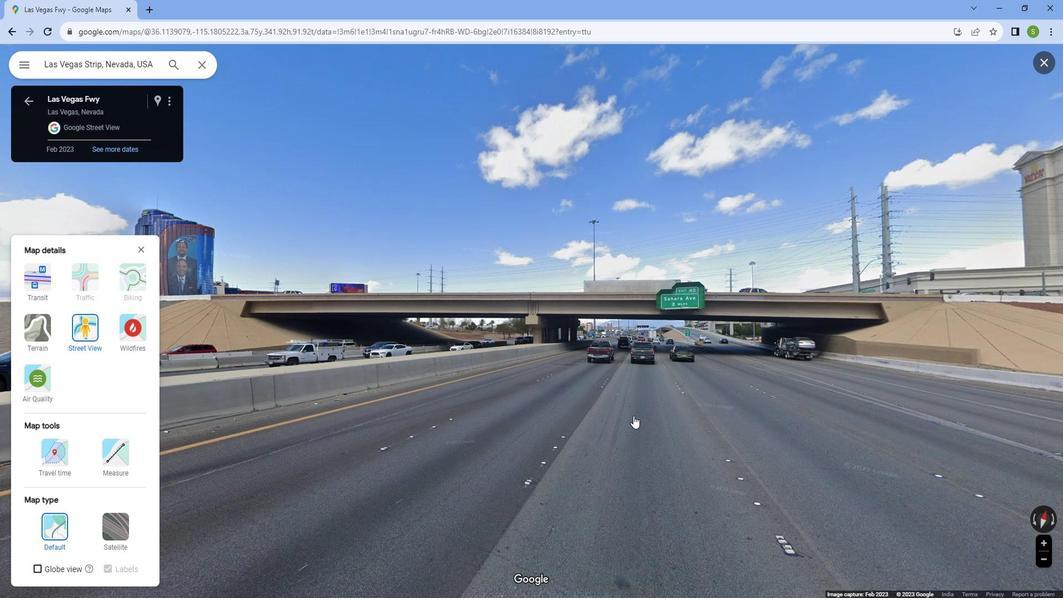 
Action: Mouse moved to (652, 418)
Screenshot: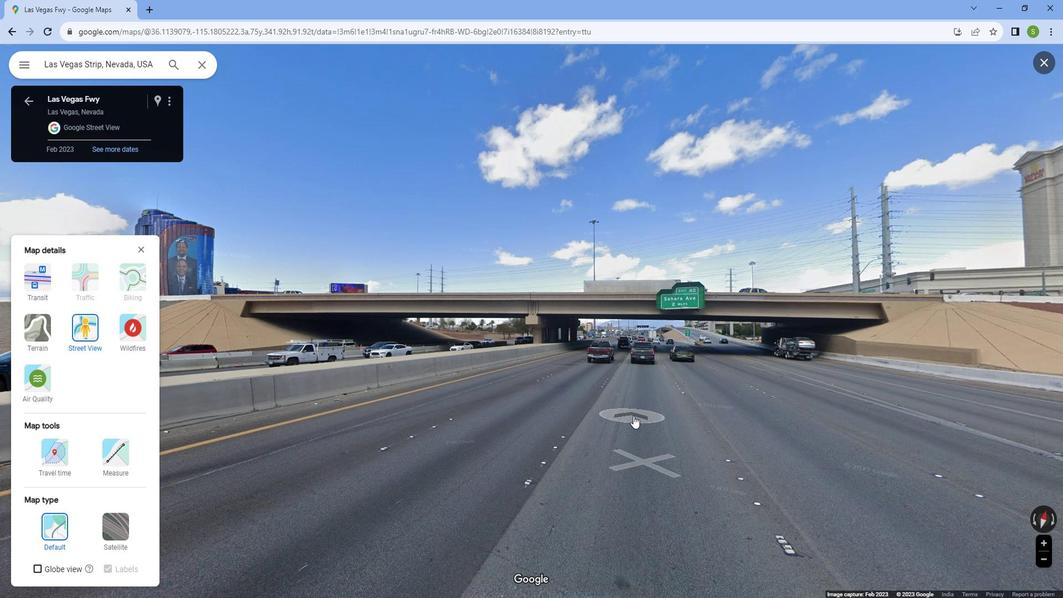 
Action: Mouse pressed left at (652, 418)
Screenshot: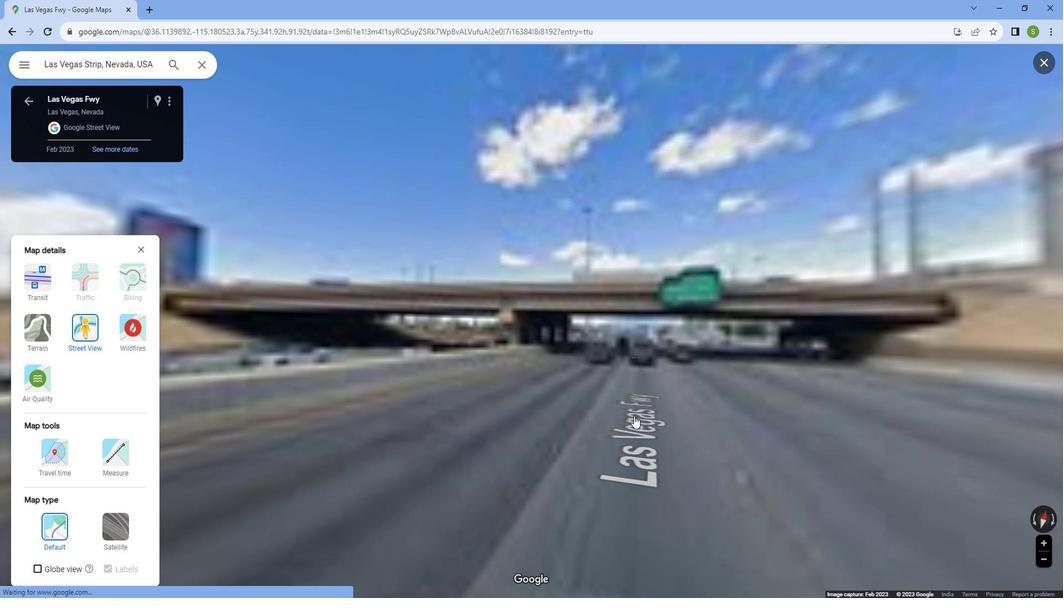 
